 Task: Open the business letter modern writer template from the template gallery.
Action: Mouse moved to (44, 83)
Screenshot: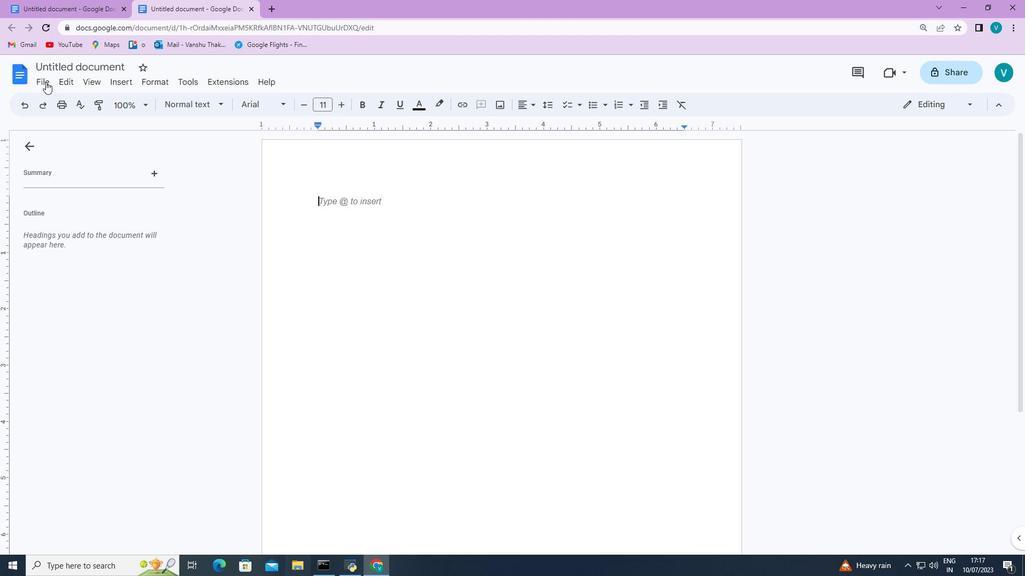 
Action: Mouse pressed left at (44, 83)
Screenshot: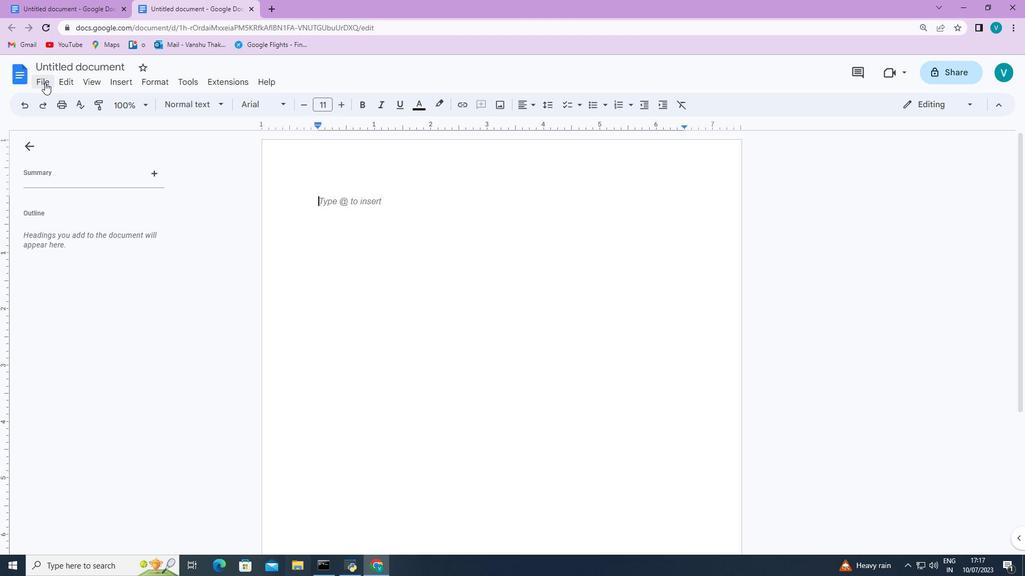 
Action: Mouse moved to (265, 121)
Screenshot: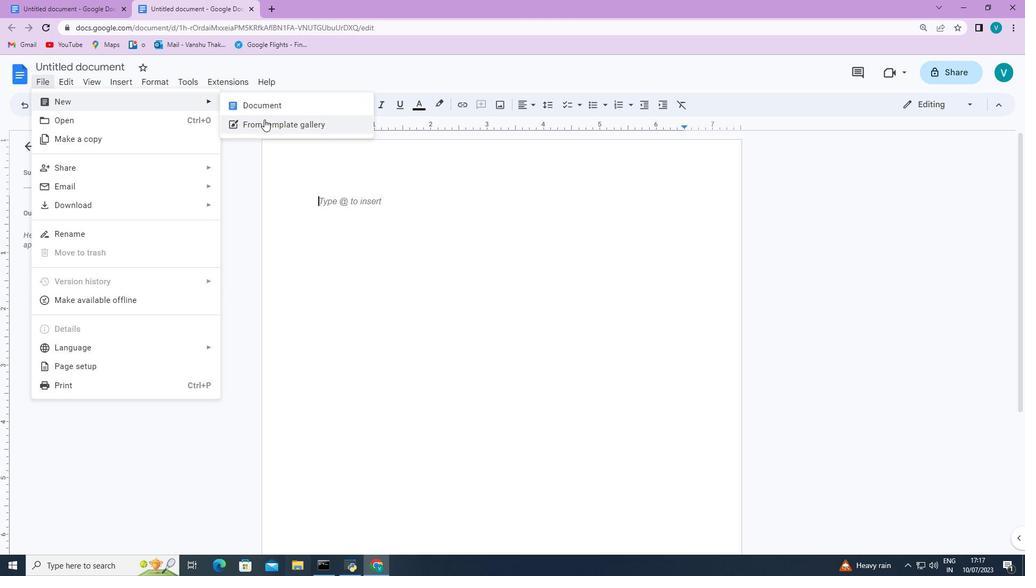 
Action: Mouse pressed left at (265, 121)
Screenshot: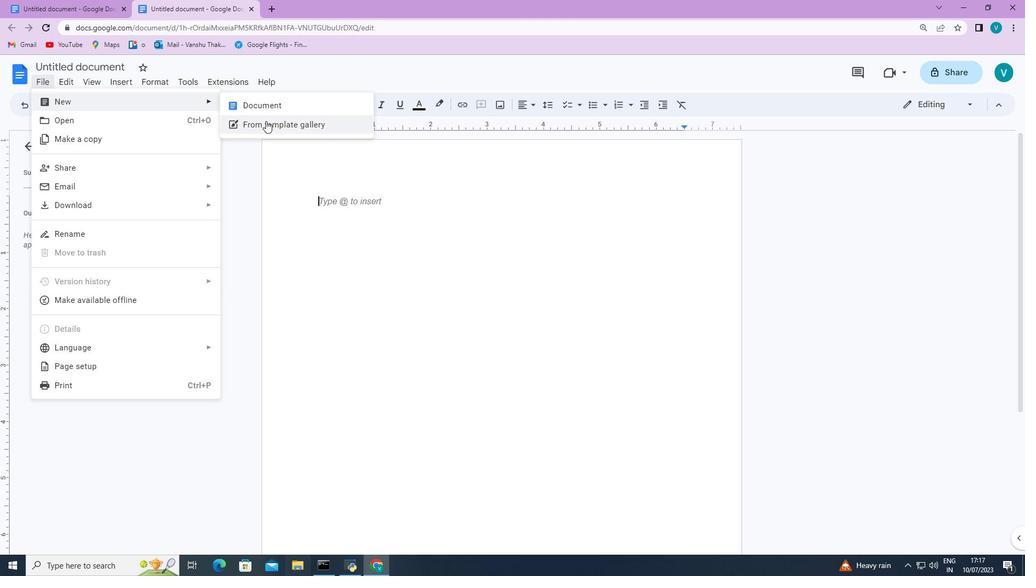 
Action: Mouse moved to (410, 288)
Screenshot: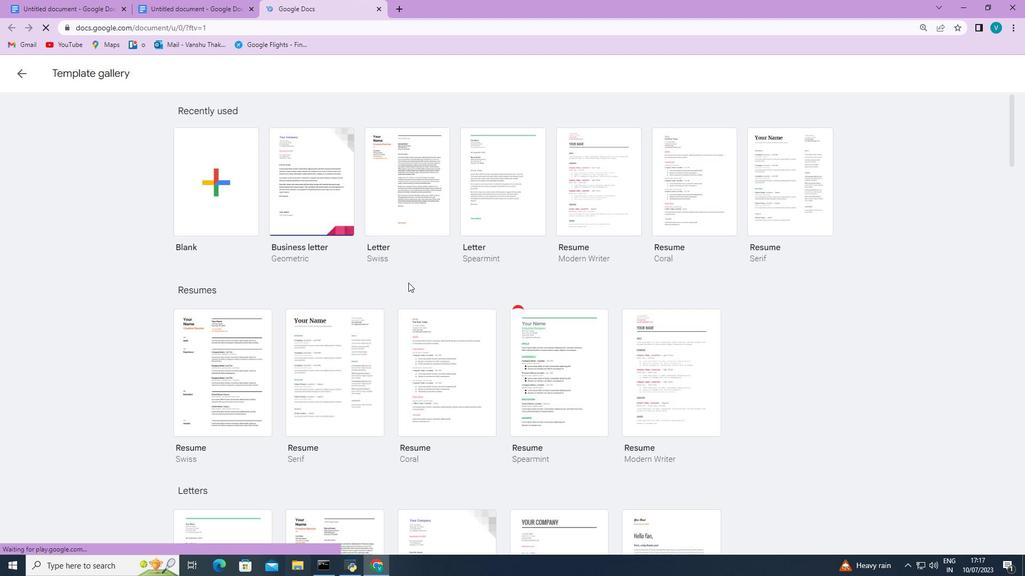 
Action: Mouse scrolled (410, 288) with delta (0, 0)
Screenshot: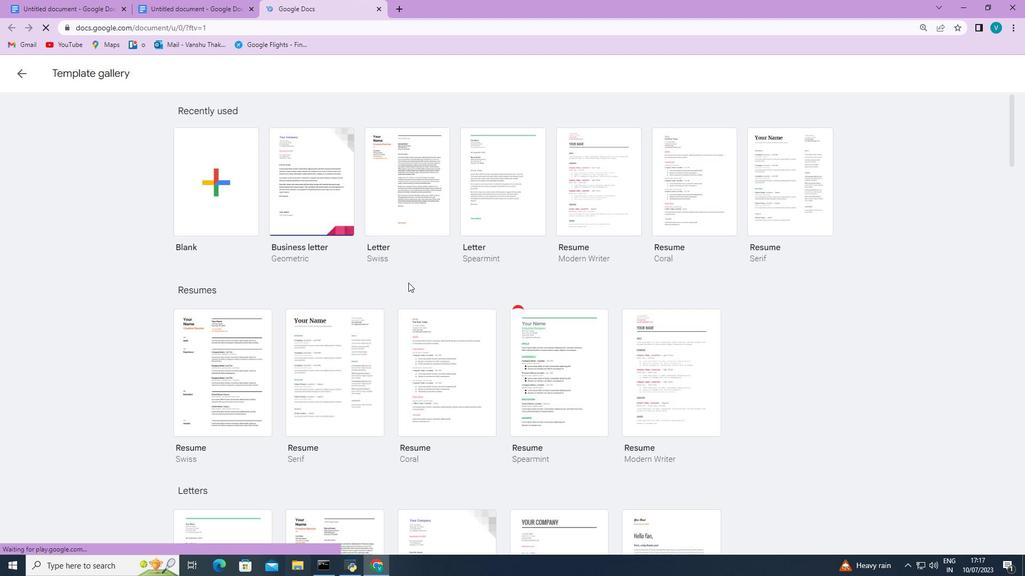
Action: Mouse moved to (411, 290)
Screenshot: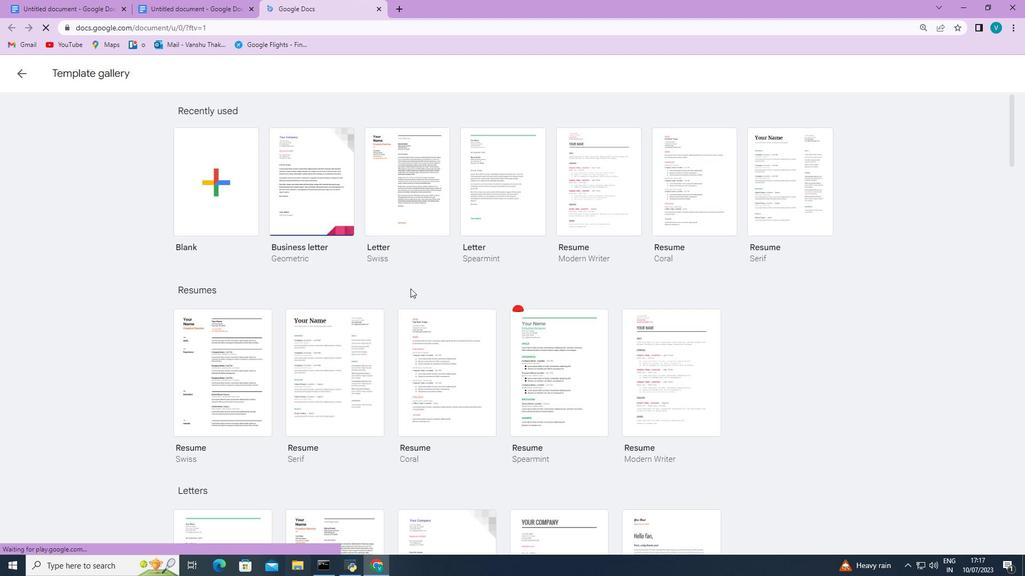 
Action: Mouse scrolled (411, 290) with delta (0, 0)
Screenshot: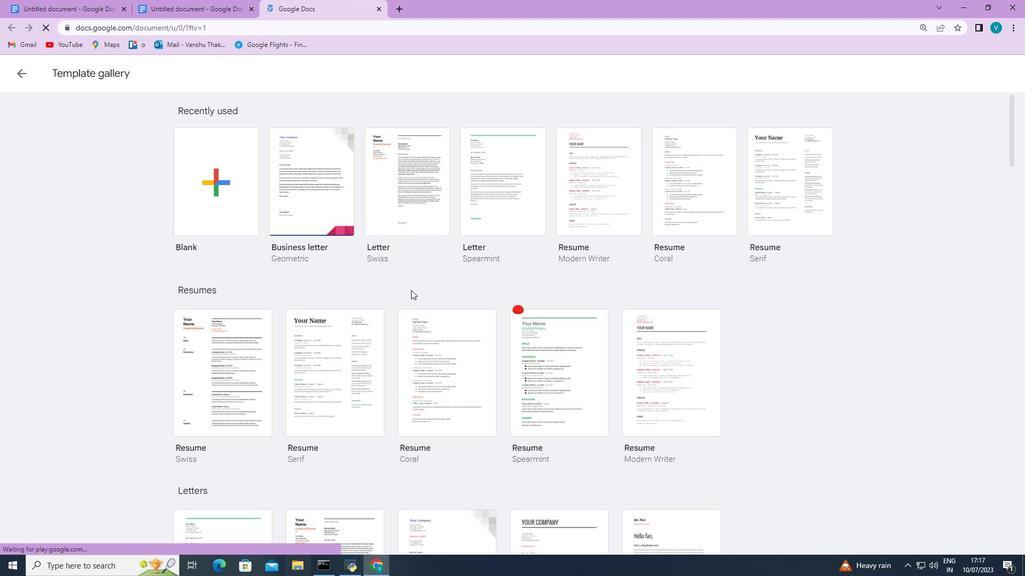 
Action: Mouse scrolled (411, 290) with delta (0, 0)
Screenshot: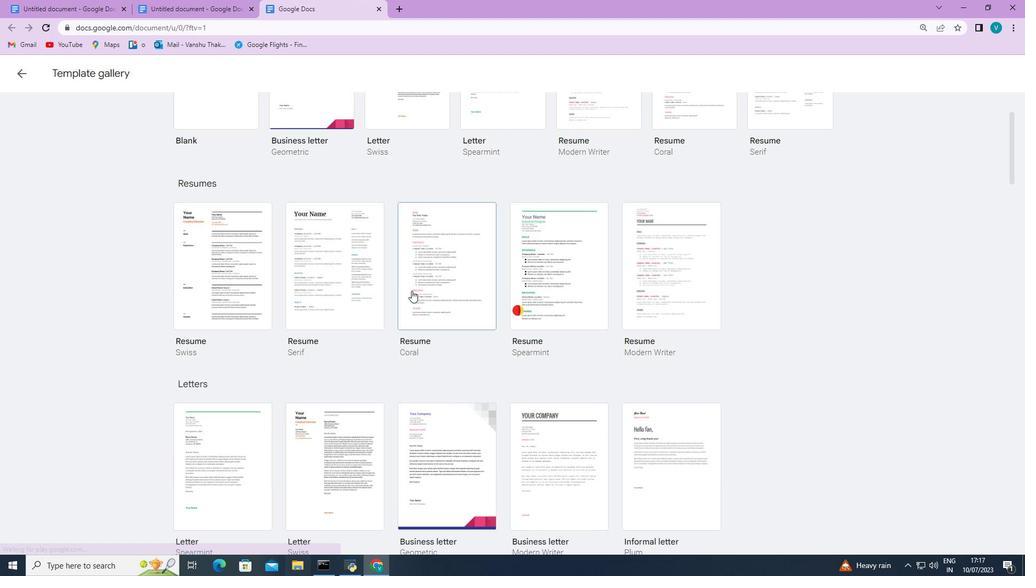 
Action: Mouse scrolled (411, 290) with delta (0, 0)
Screenshot: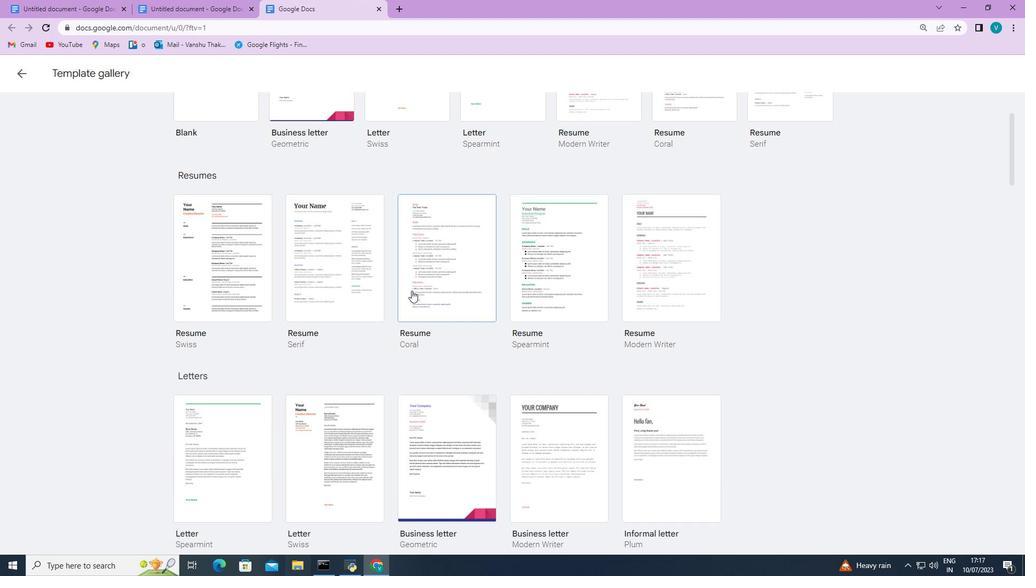 
Action: Mouse scrolled (411, 290) with delta (0, 0)
Screenshot: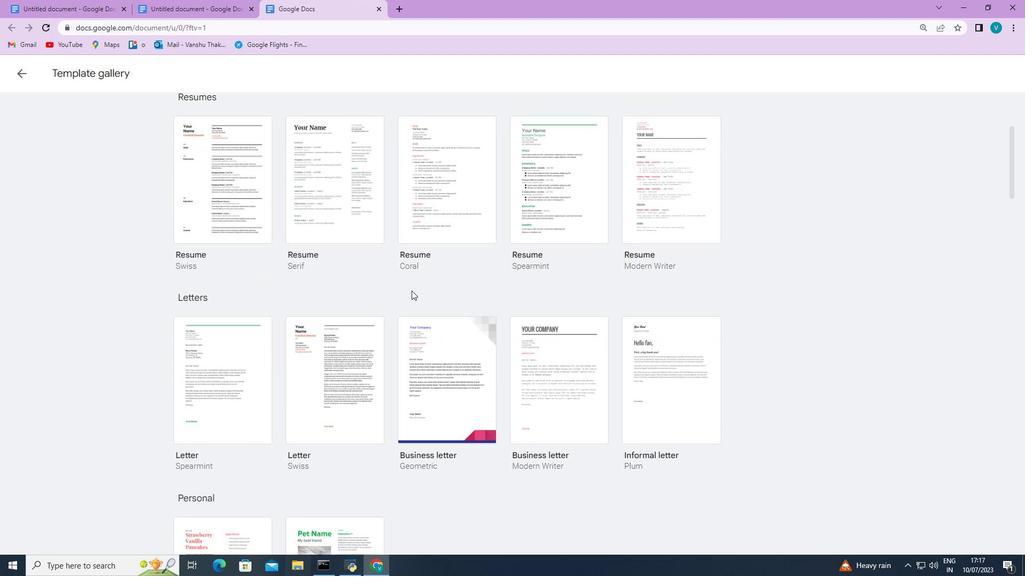 
Action: Mouse moved to (535, 285)
Screenshot: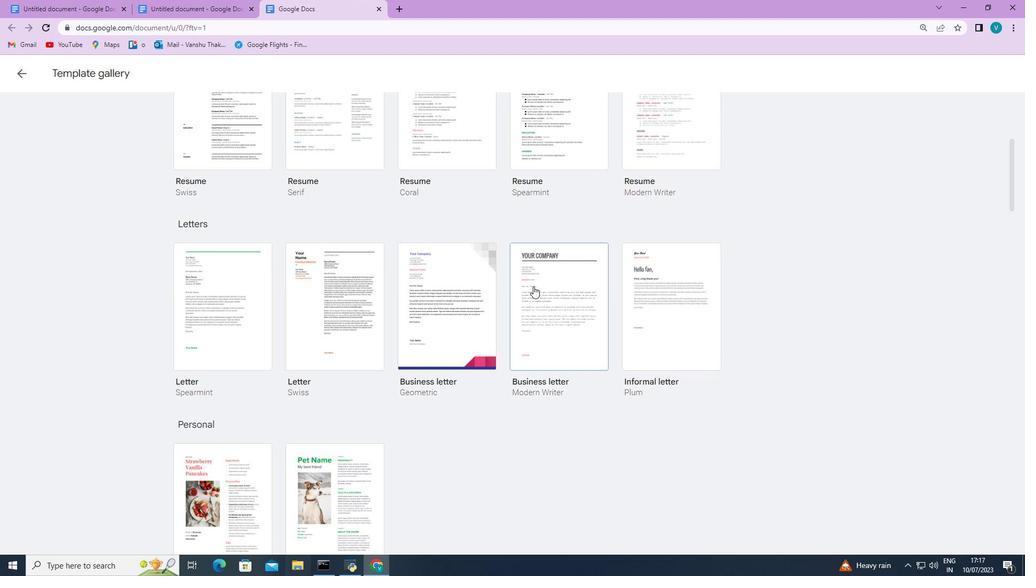 
Action: Mouse pressed left at (535, 285)
Screenshot: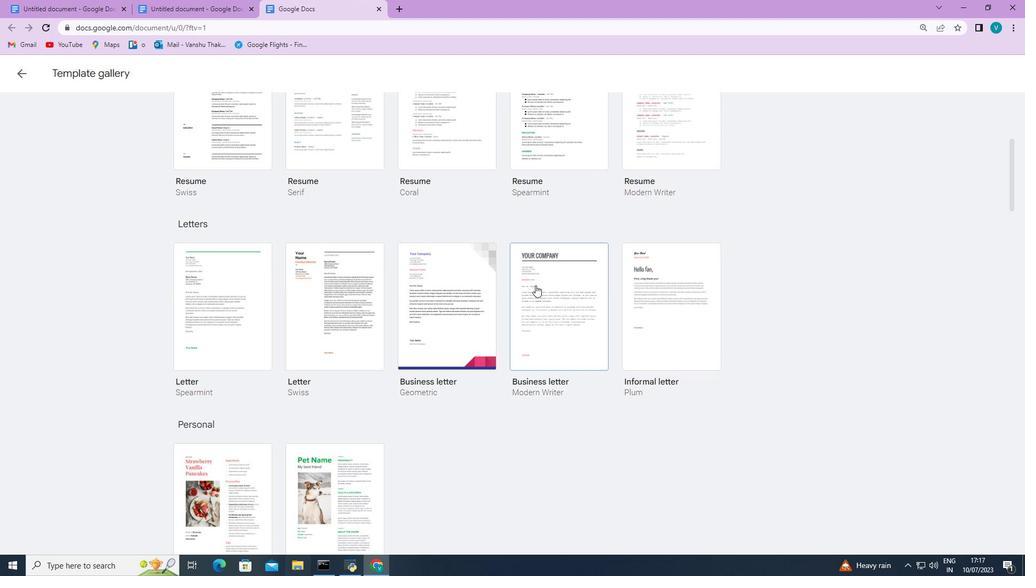
